 Task: Search for botanical gardens in San Diego, California, and Santa Barbara, California.
Action: Mouse moved to (172, 86)
Screenshot: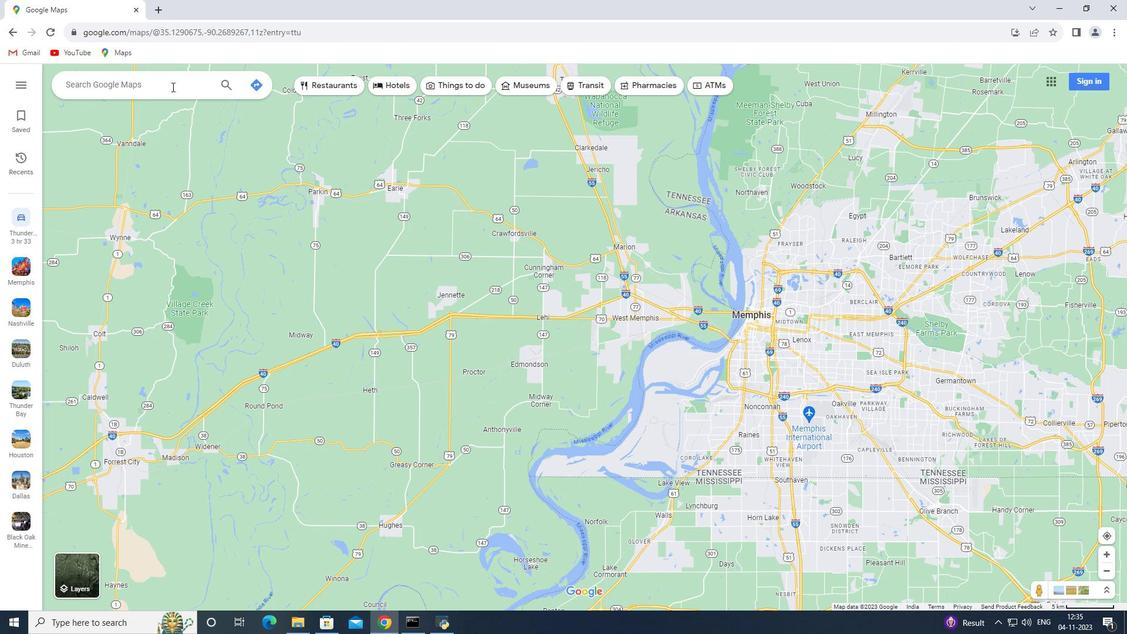 
Action: Mouse pressed left at (172, 86)
Screenshot: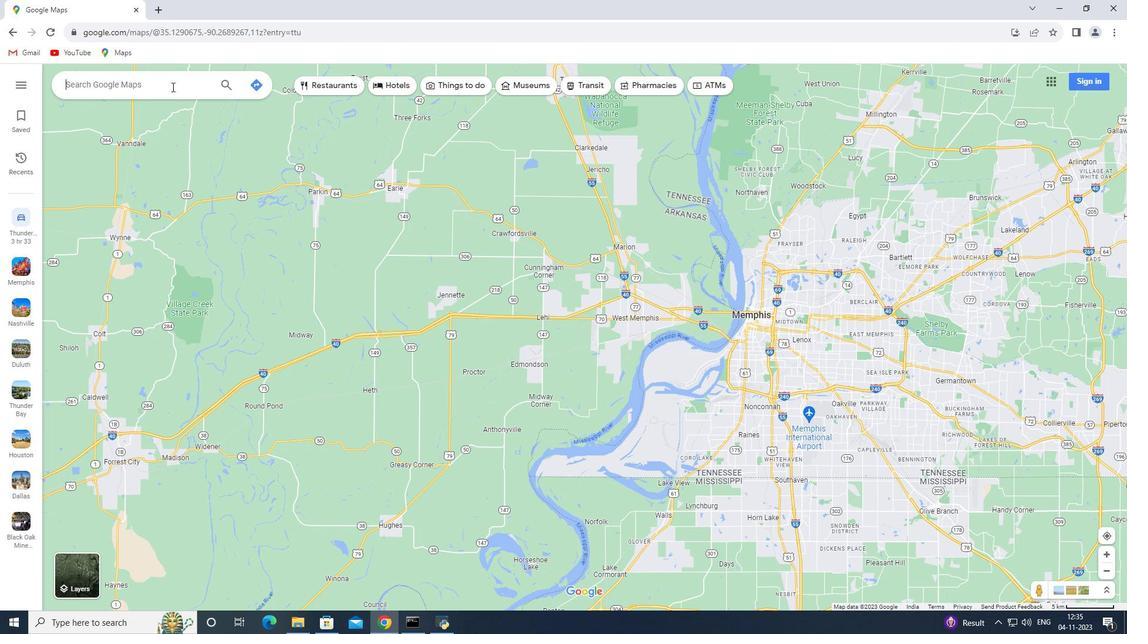 
Action: Key pressed <Key.shift>San<Key.space><Key.shift>Diego,<Key.space><Key.shift>California<Key.enter>
Screenshot: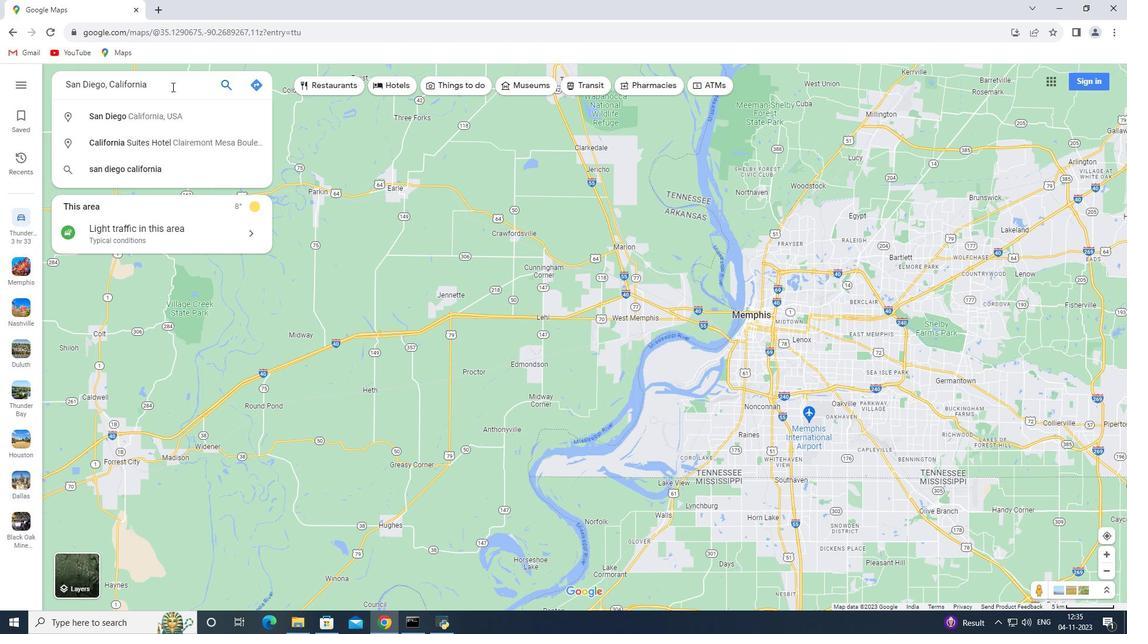 
Action: Mouse moved to (161, 284)
Screenshot: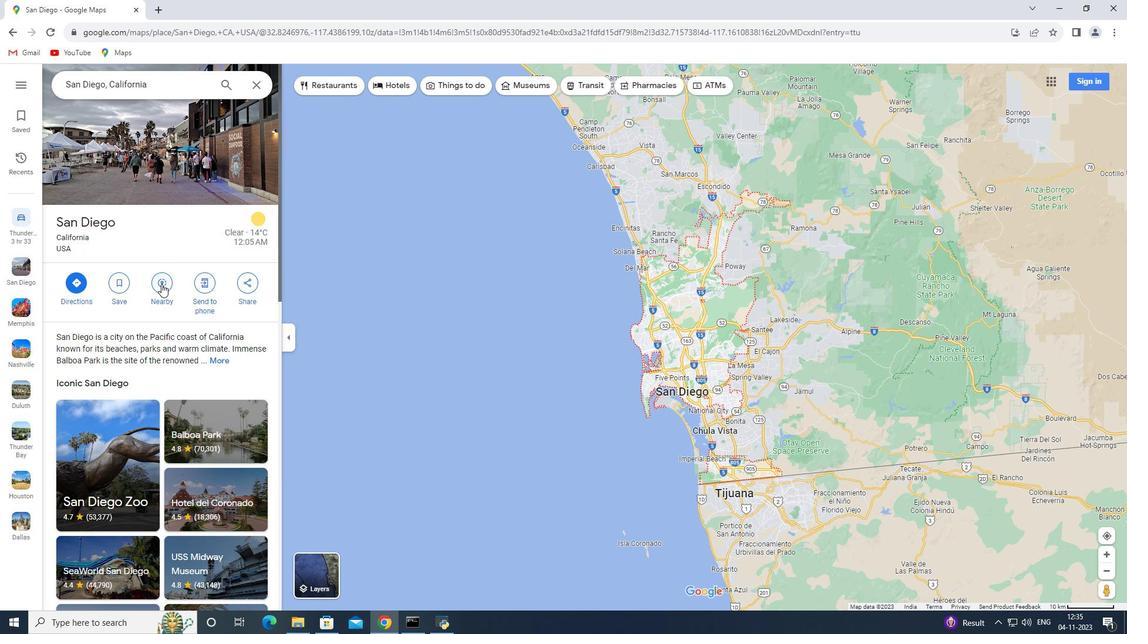 
Action: Mouse pressed left at (161, 284)
Screenshot: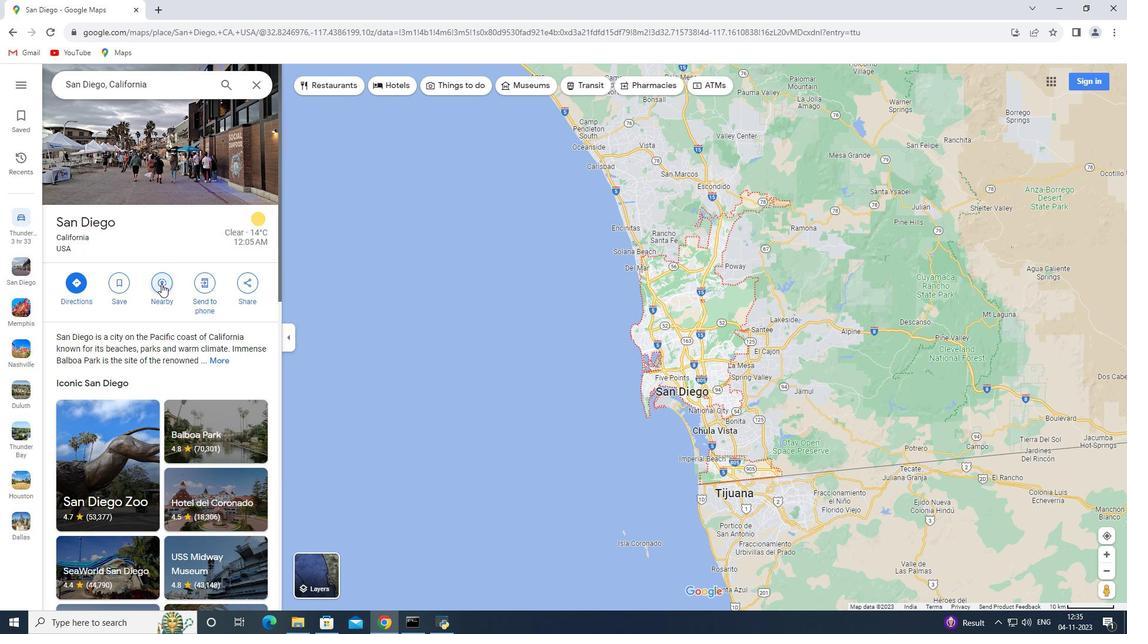 
Action: Key pressed botanical<Key.space>gradens<Key.enter>
Screenshot: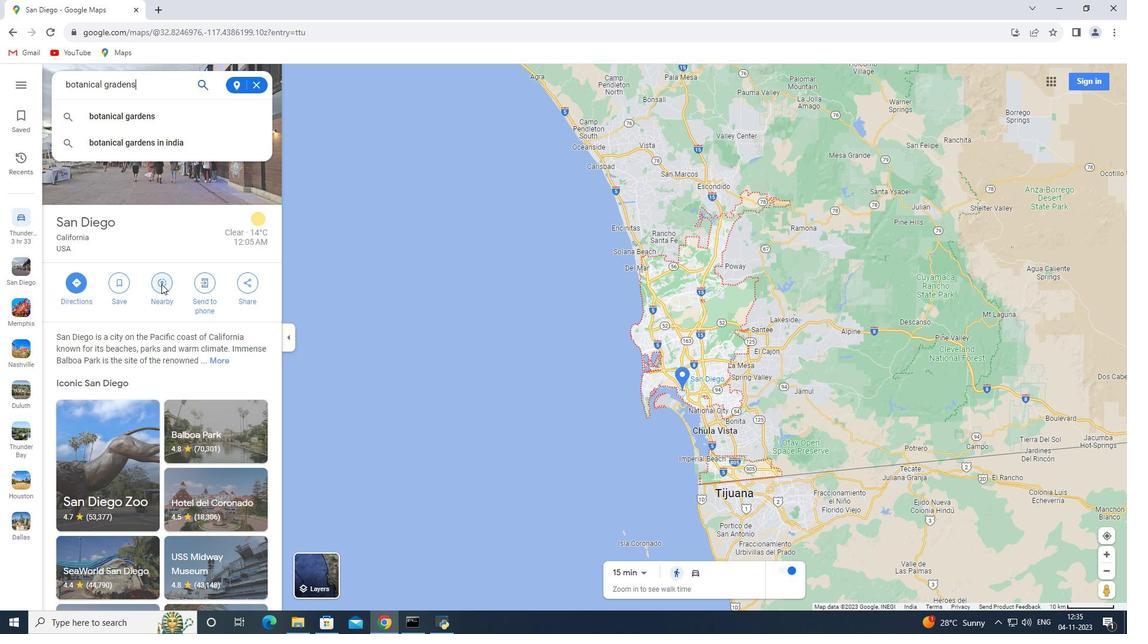 
Action: Mouse moved to (256, 82)
Screenshot: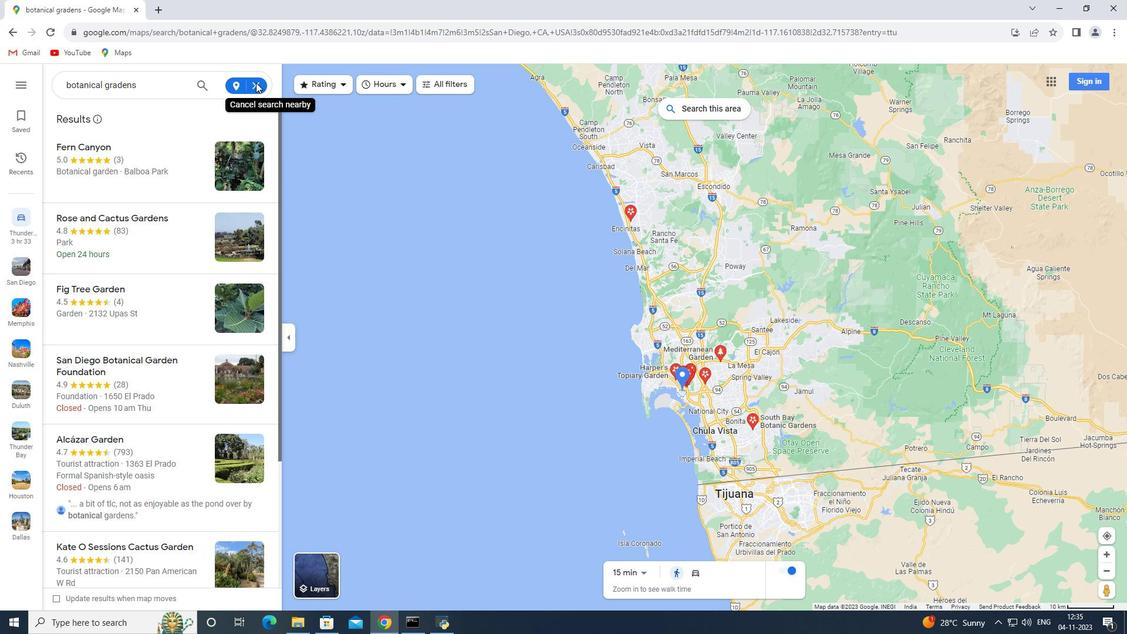 
Action: Mouse pressed left at (256, 82)
Screenshot: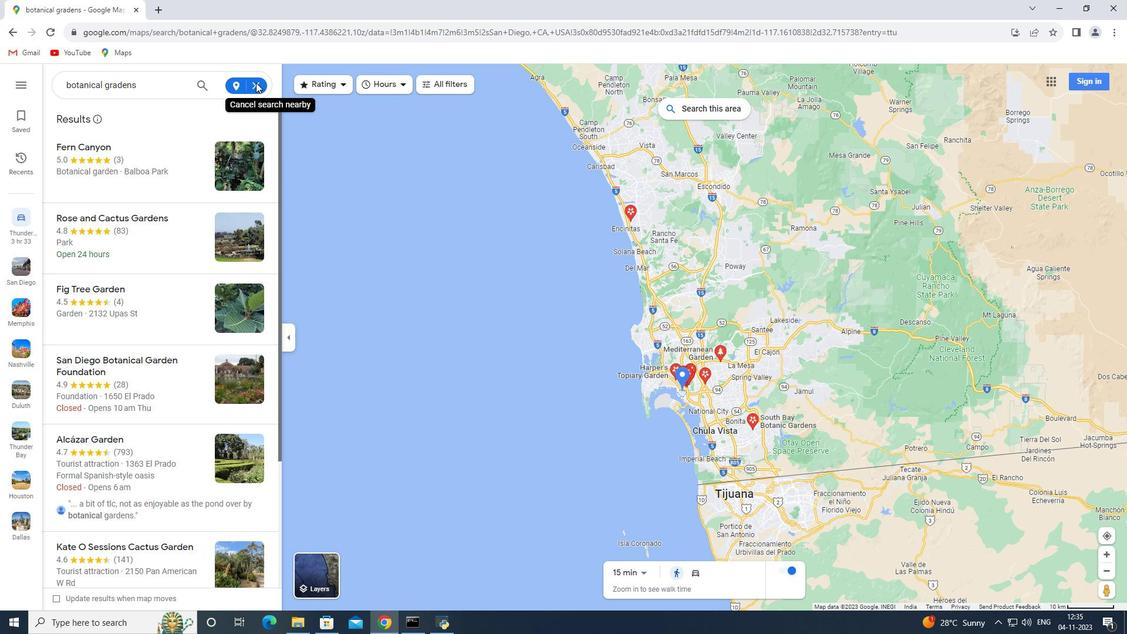 
Action: Mouse moved to (256, 86)
Screenshot: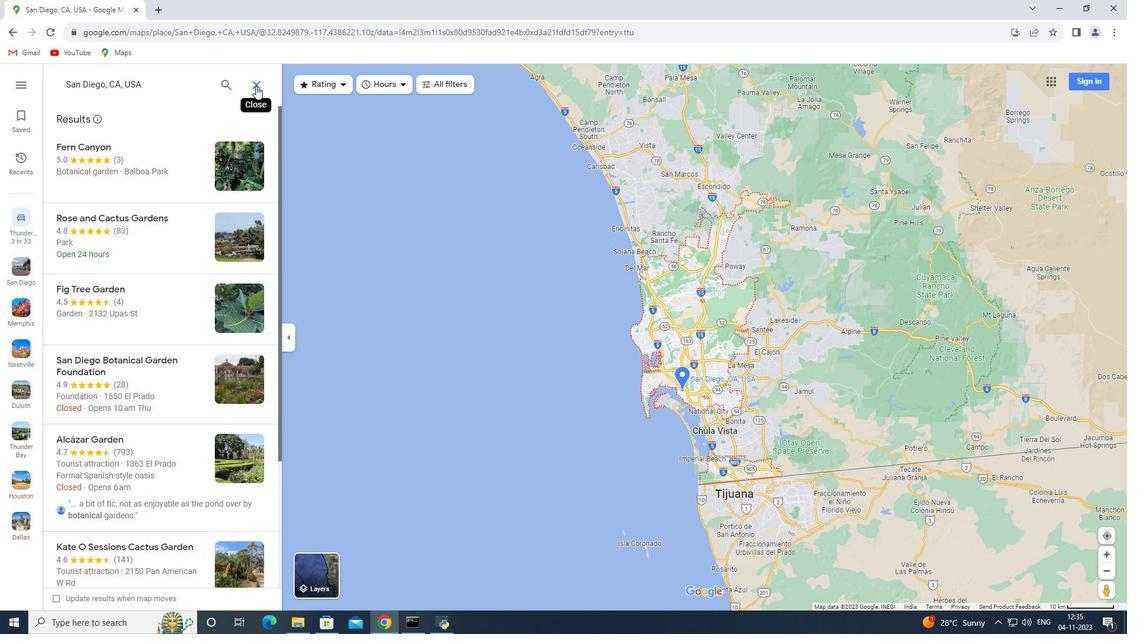 
Action: Mouse pressed left at (256, 86)
Screenshot: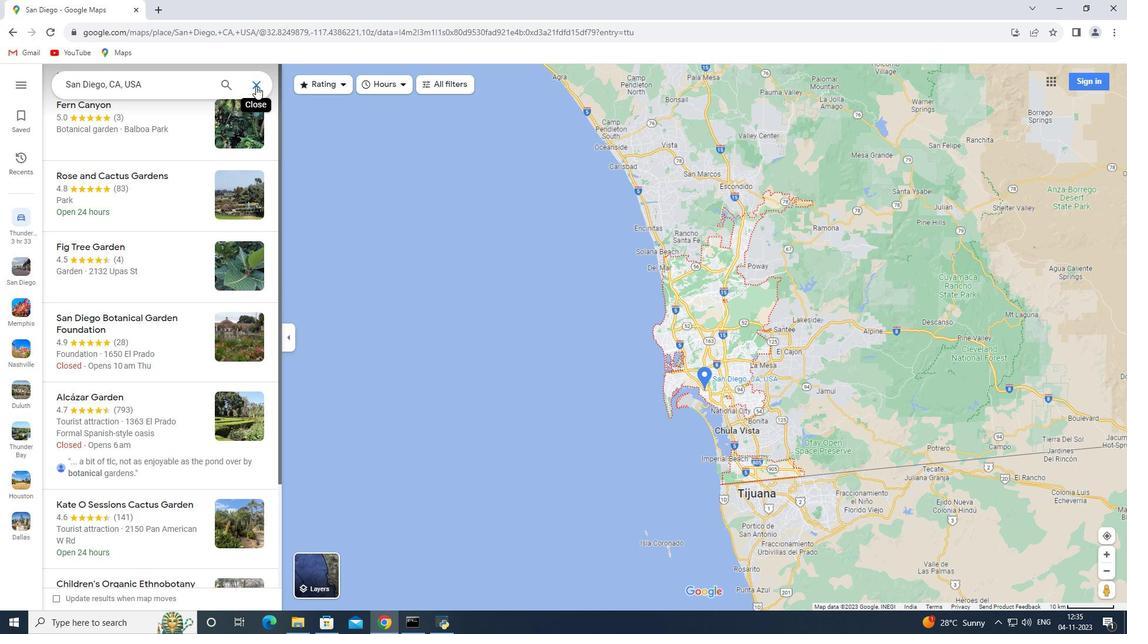 
Action: Mouse moved to (165, 78)
Screenshot: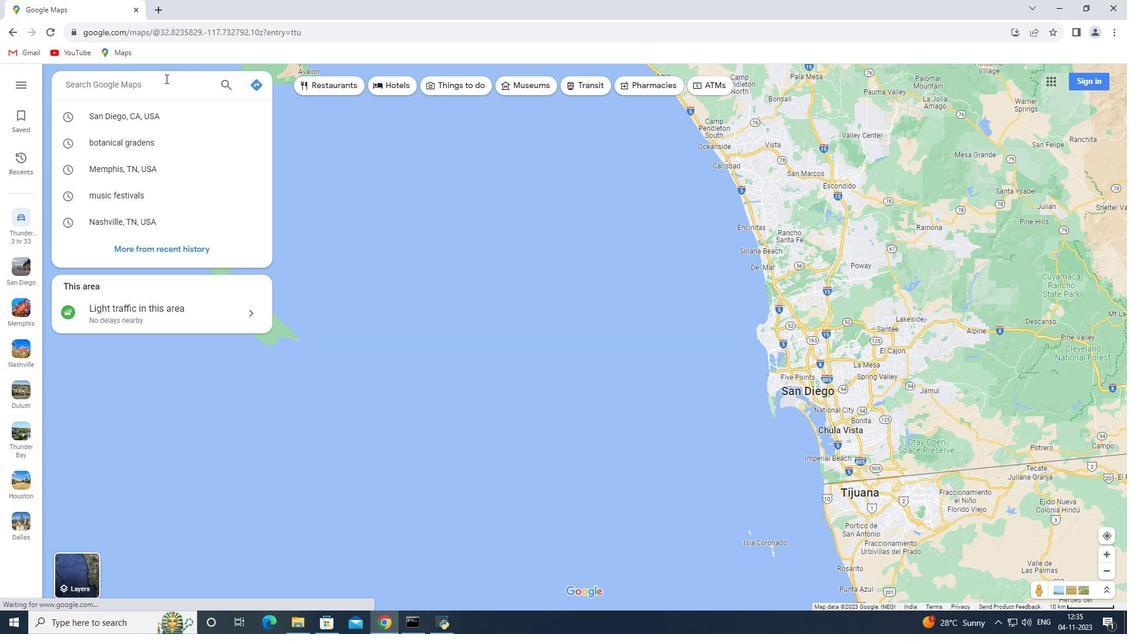 
Action: Key pressed <Key.shift>Santa<Key.space><Key.shift>Barbara,<Key.space><Key.shift>California<Key.enter>
Screenshot: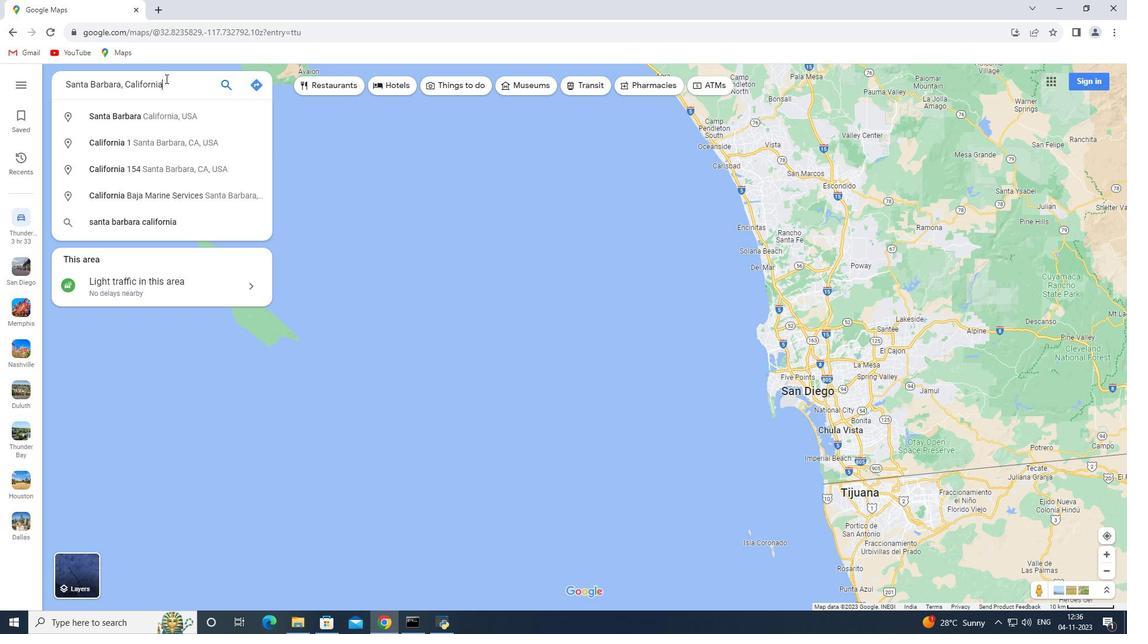 
Action: Mouse moved to (169, 282)
Screenshot: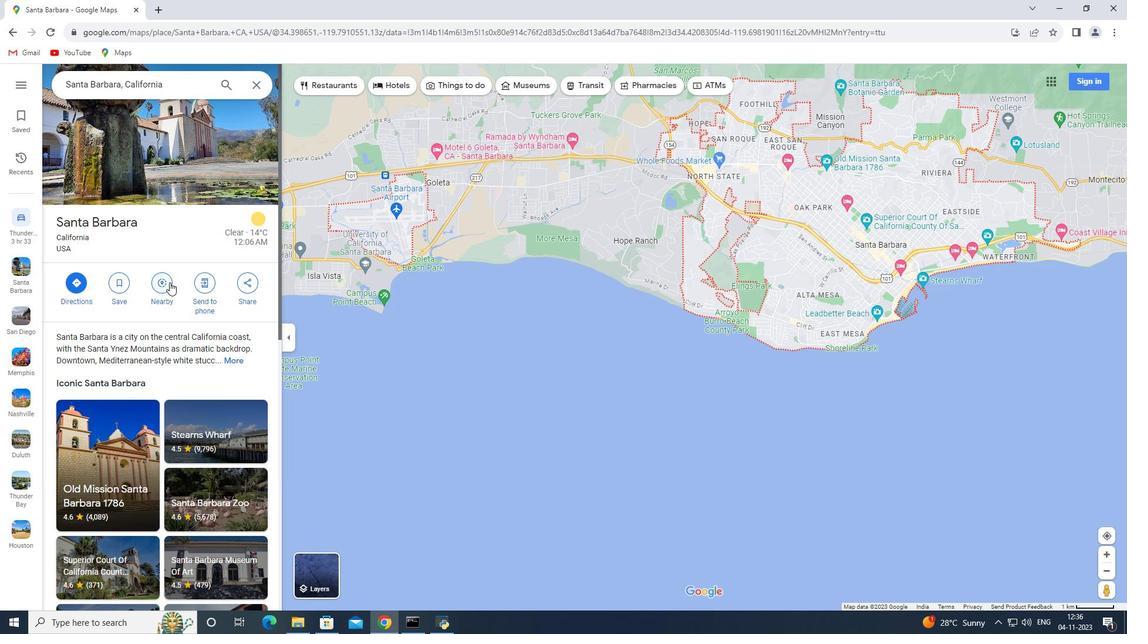 
Action: Mouse pressed left at (169, 282)
Screenshot: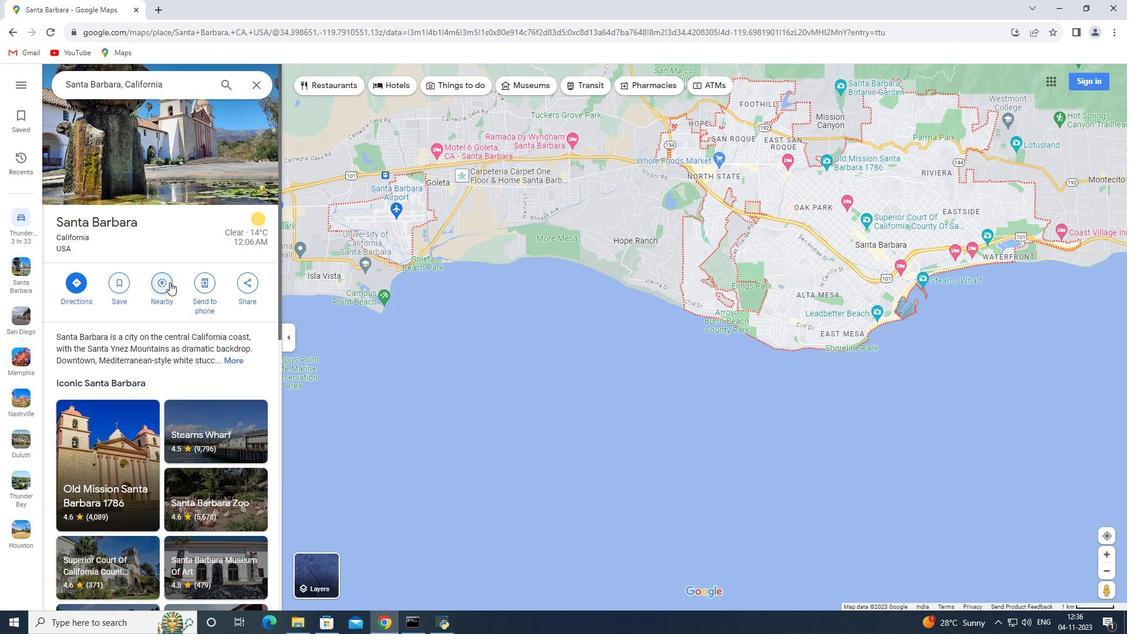 
Action: Key pressed botanical<Key.space>gardens<Key.enter>
Screenshot: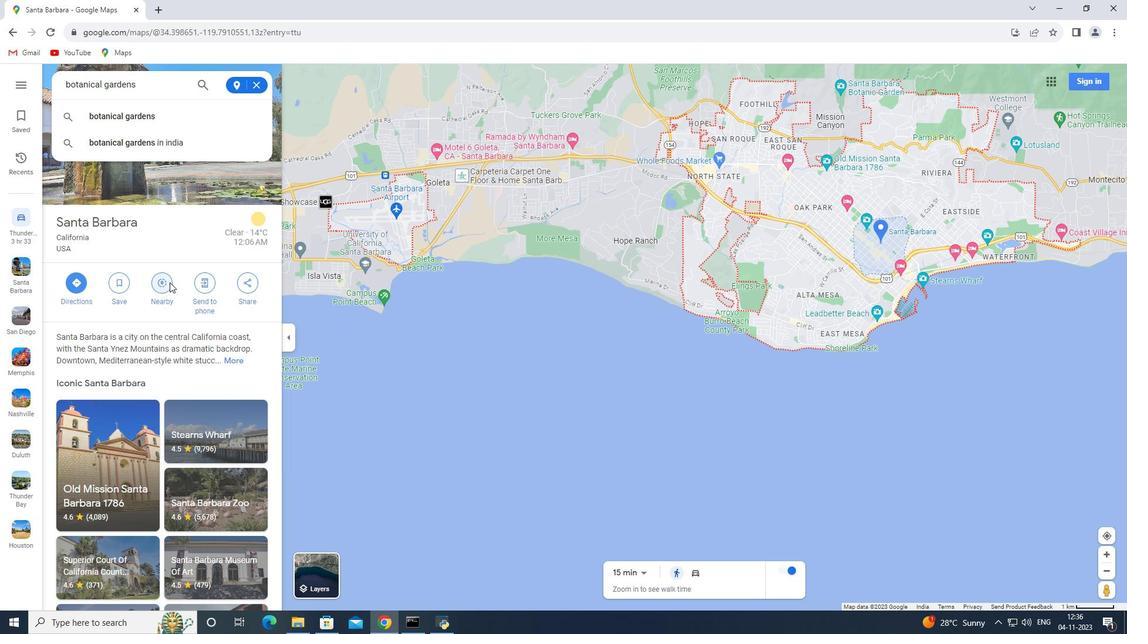 
